 Task: In the  document cake.txt Share this file with 'softage.8@softage.net' Check 'Vision History' View the  non- printing characters
Action: Mouse moved to (1276, 99)
Screenshot: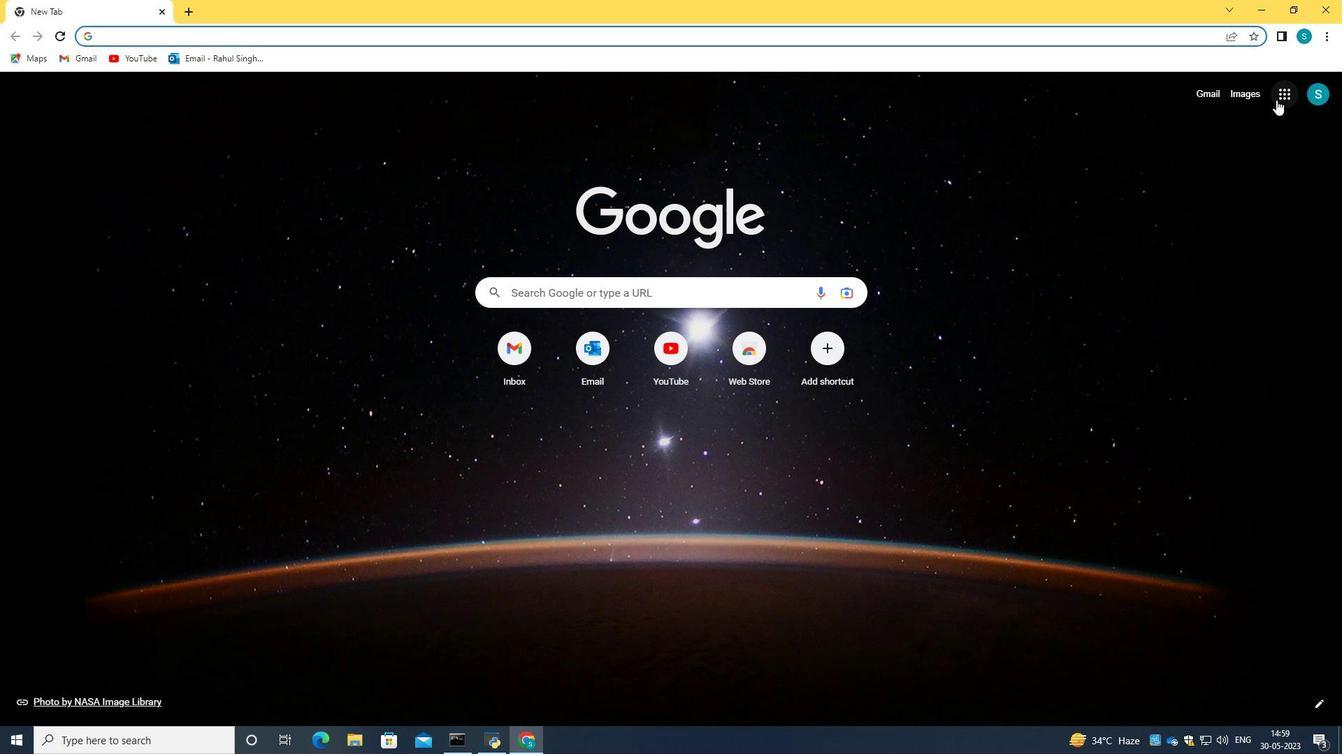 
Action: Mouse pressed left at (1276, 99)
Screenshot: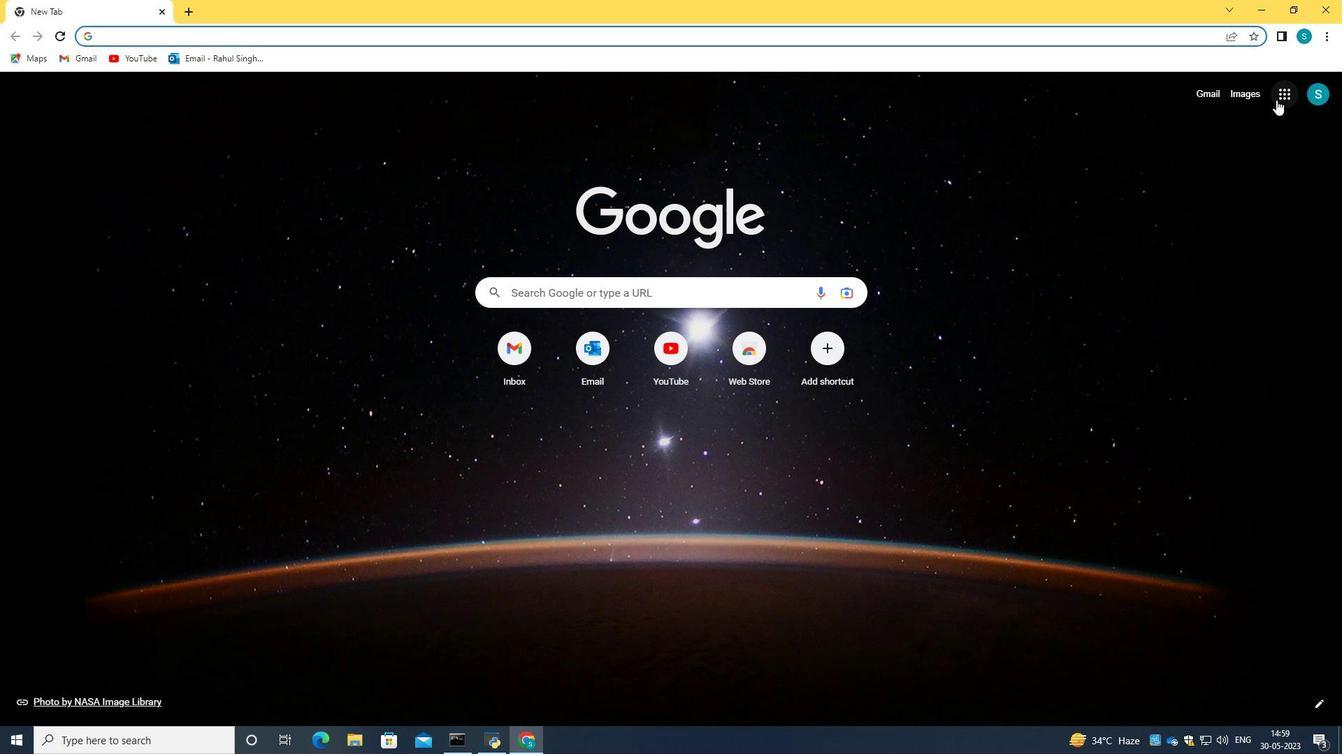 
Action: Mouse moved to (1156, 227)
Screenshot: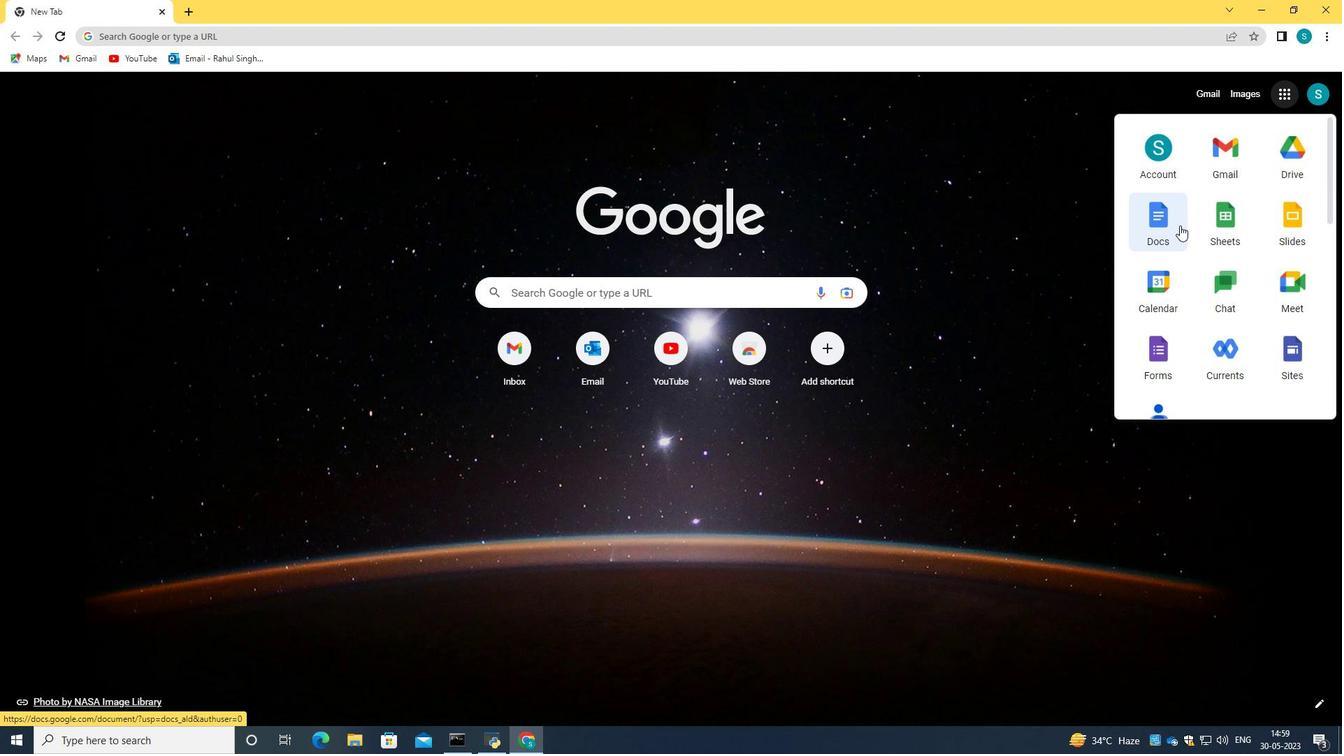 
Action: Mouse pressed left at (1156, 227)
Screenshot: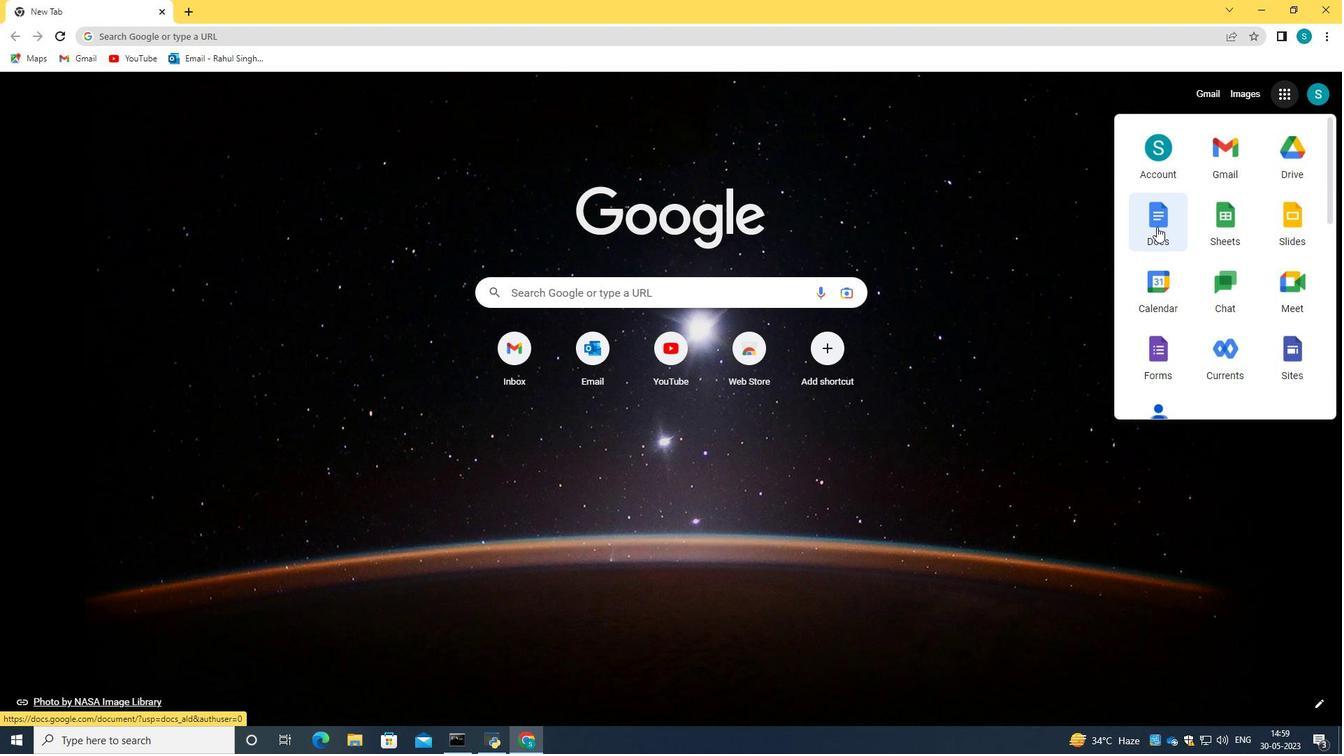 
Action: Mouse moved to (303, 473)
Screenshot: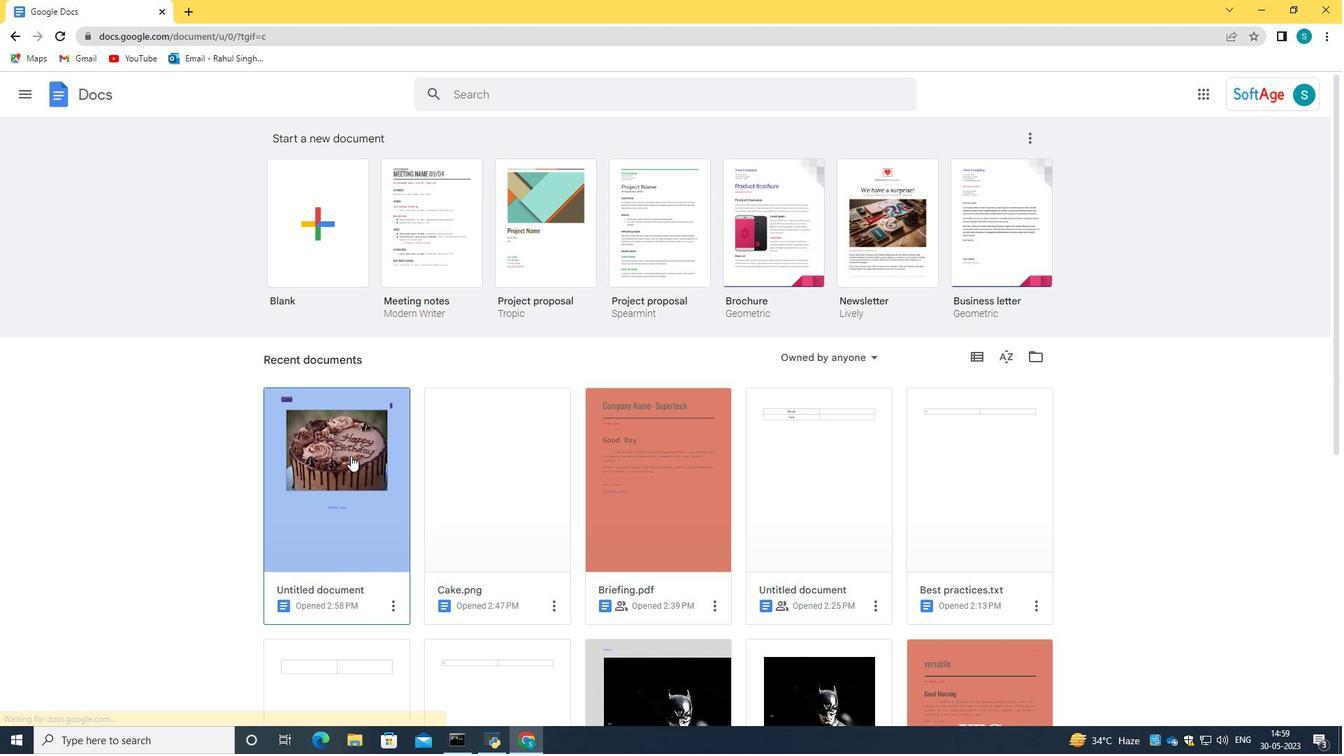 
Action: Mouse pressed left at (303, 473)
Screenshot: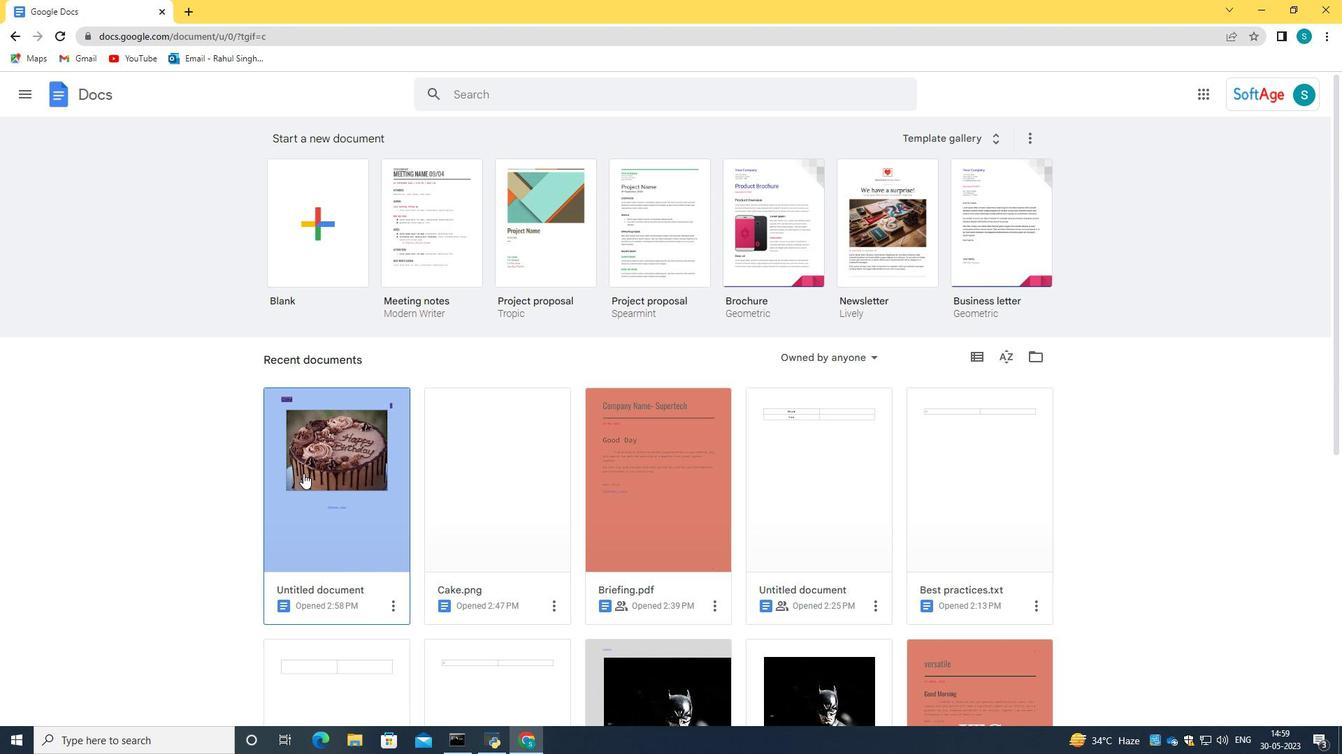 
Action: Mouse moved to (82, 85)
Screenshot: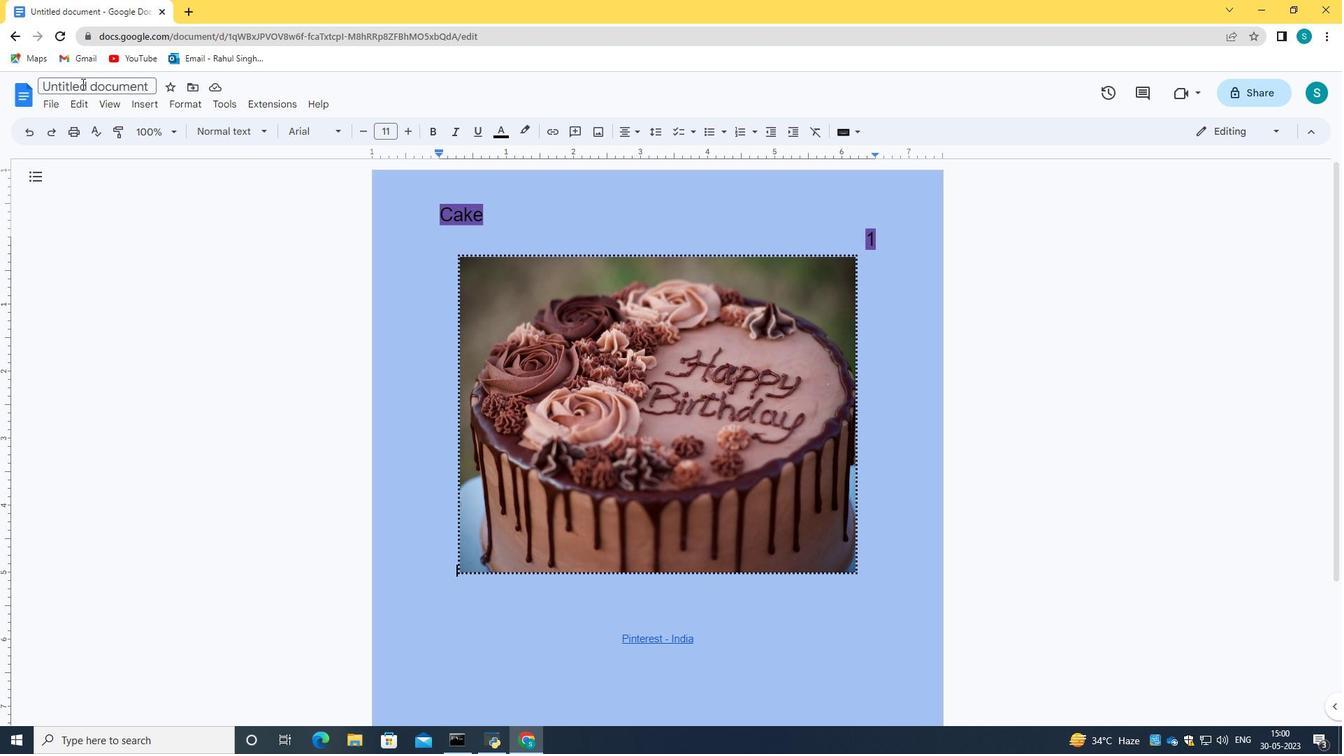 
Action: Mouse pressed left at (82, 85)
Screenshot: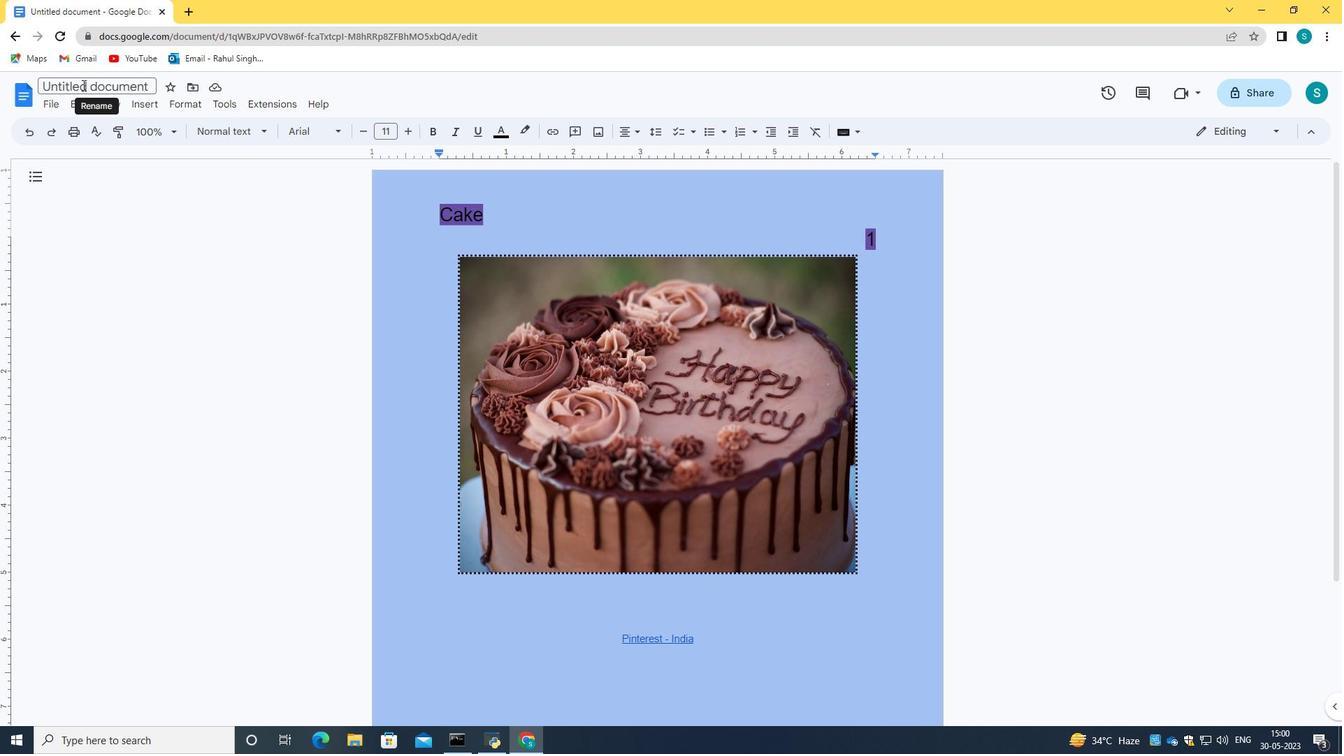 
Action: Mouse moved to (83, 85)
Screenshot: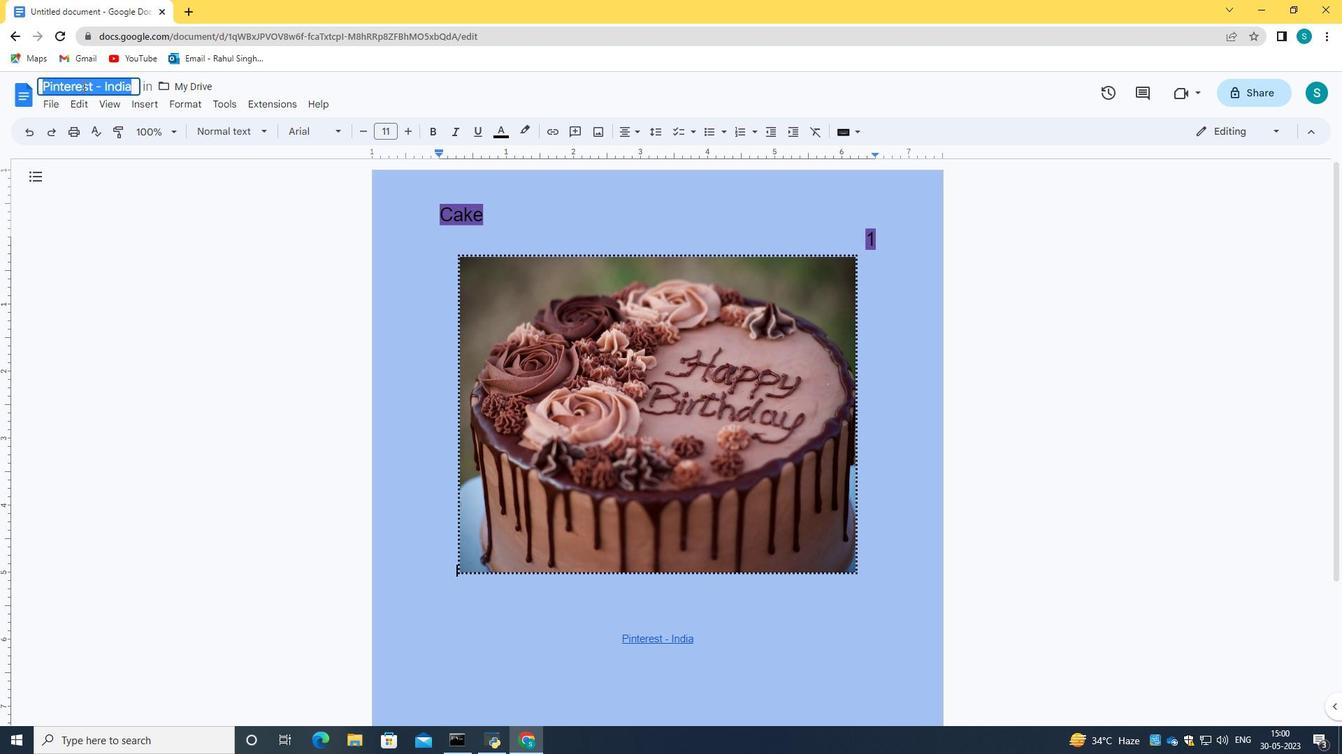 
Action: Key pressed docoment<Key.space><Key.backspace><Key.backspace><Key.backspace><Key.backspace><Key.backspace><Key.backspace><Key.backspace><Key.backspace><Key.backspace><Key.backspace><Key.backspace><Key.backspace><Key.backspace><Key.backspace><Key.backspace><Key.backspace>cake.txt
Screenshot: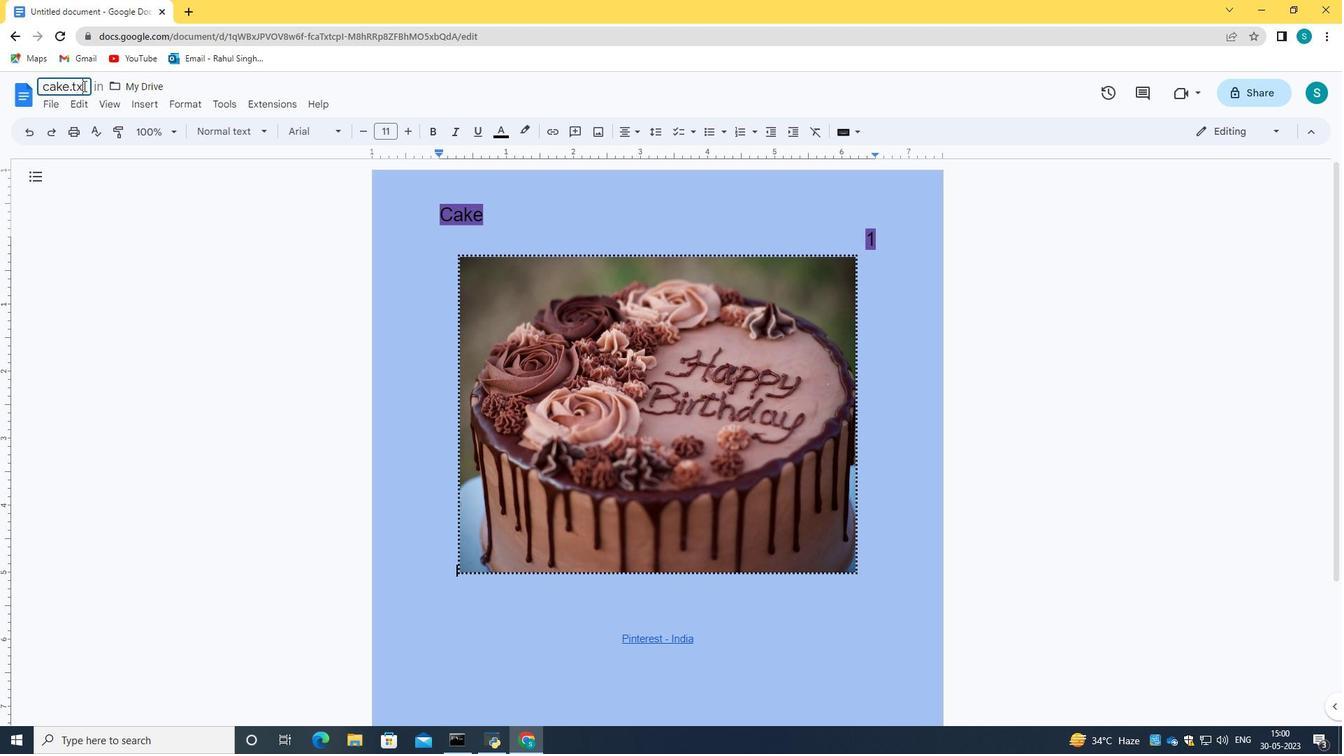 
Action: Mouse moved to (140, 199)
Screenshot: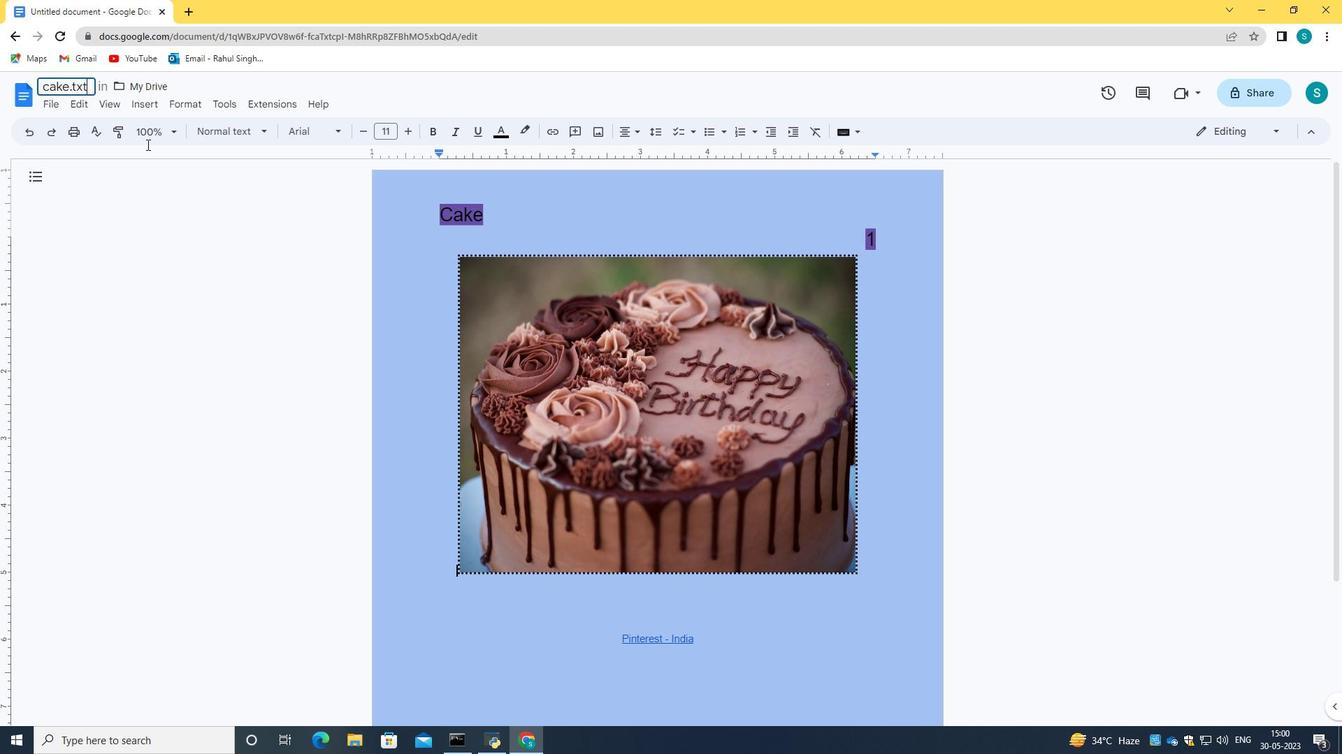 
Action: Mouse pressed left at (140, 199)
Screenshot: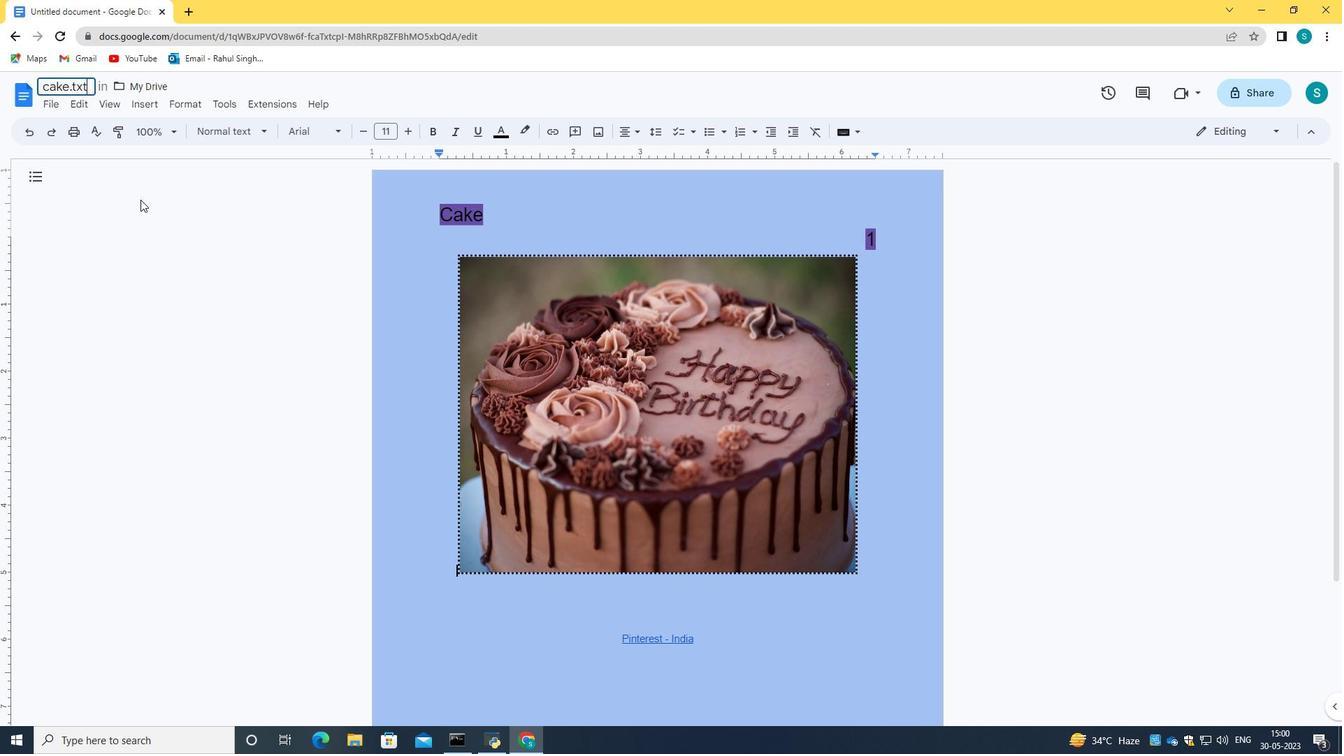 
Action: Mouse moved to (50, 103)
Screenshot: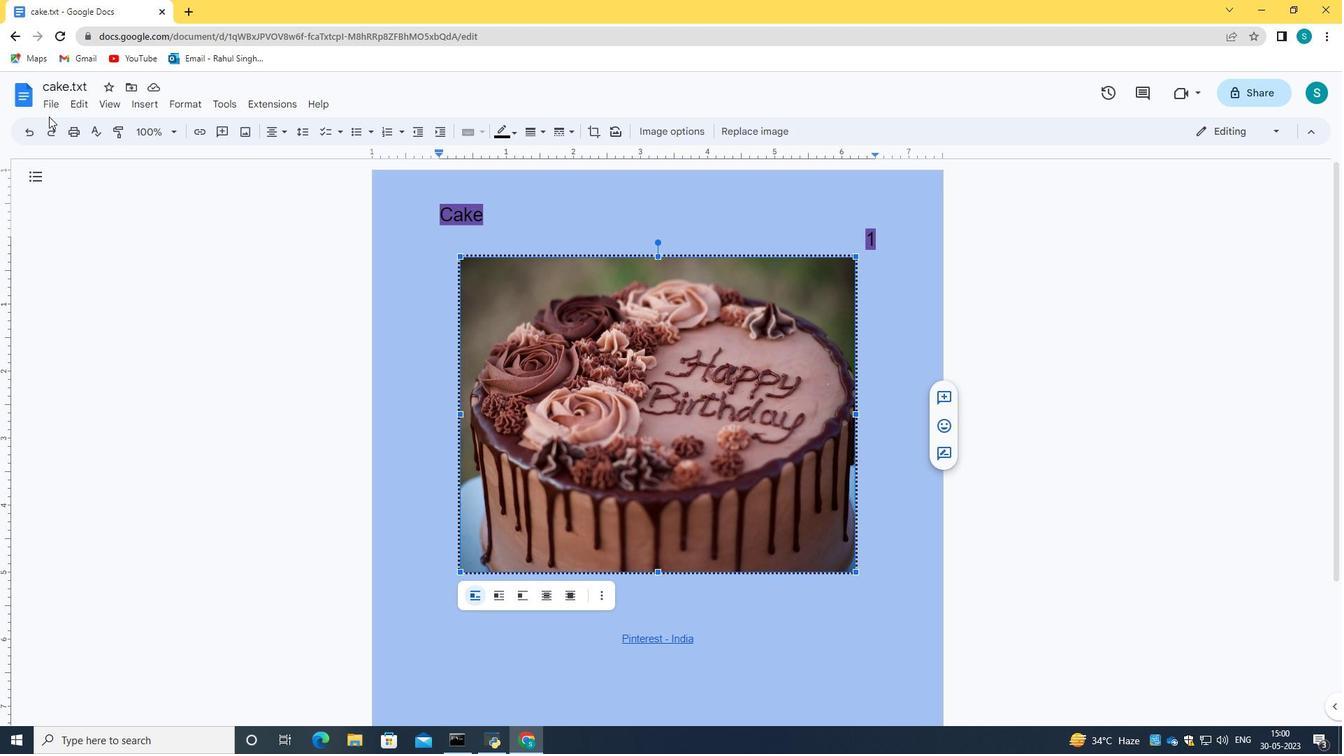 
Action: Mouse pressed left at (50, 103)
Screenshot: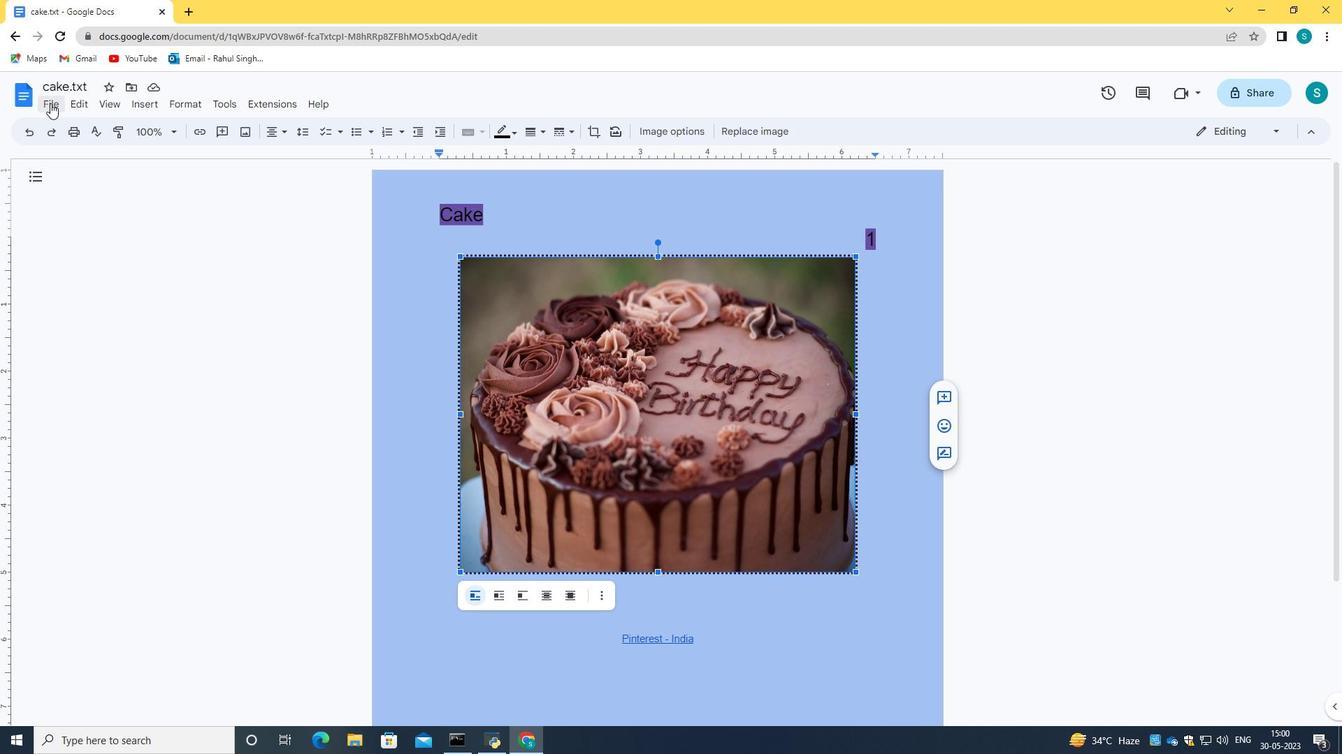 
Action: Mouse moved to (294, 208)
Screenshot: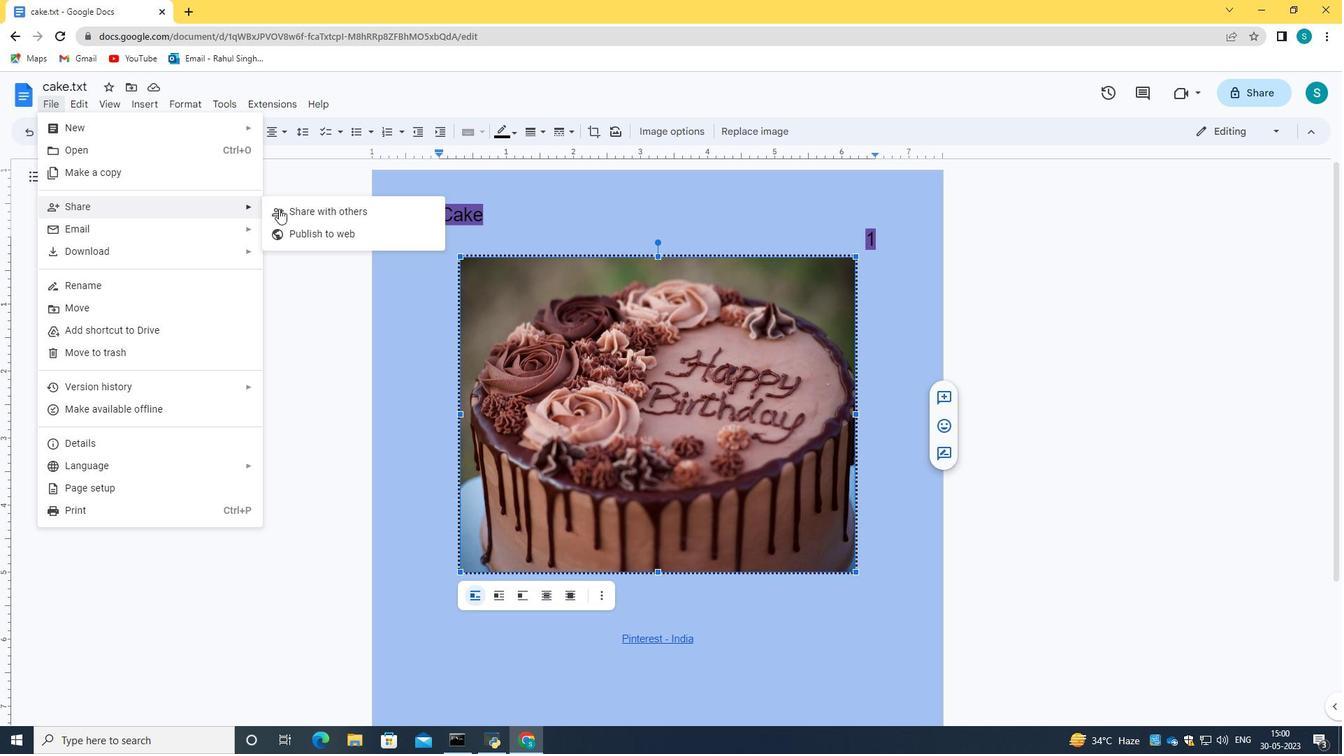 
Action: Mouse pressed left at (294, 208)
Screenshot: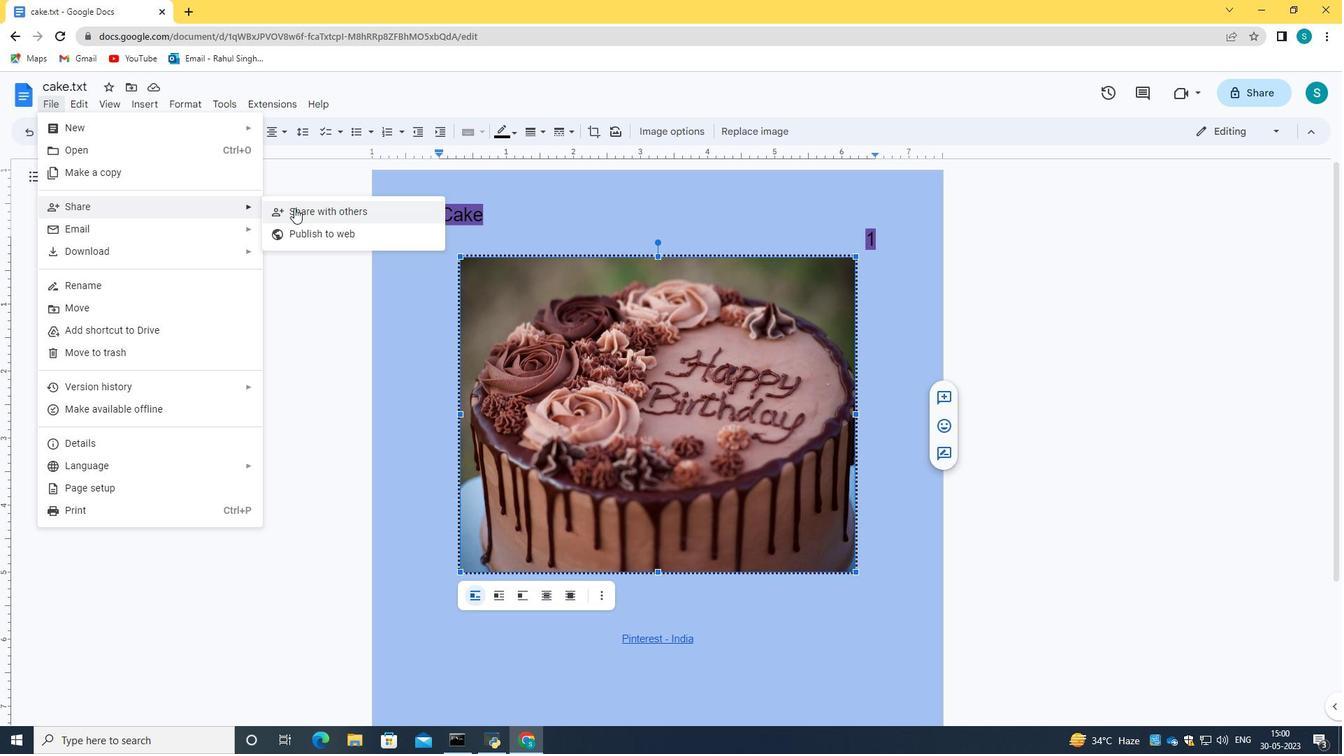 
Action: Key pressed softage.8<Key.shift>@softage.net
Screenshot: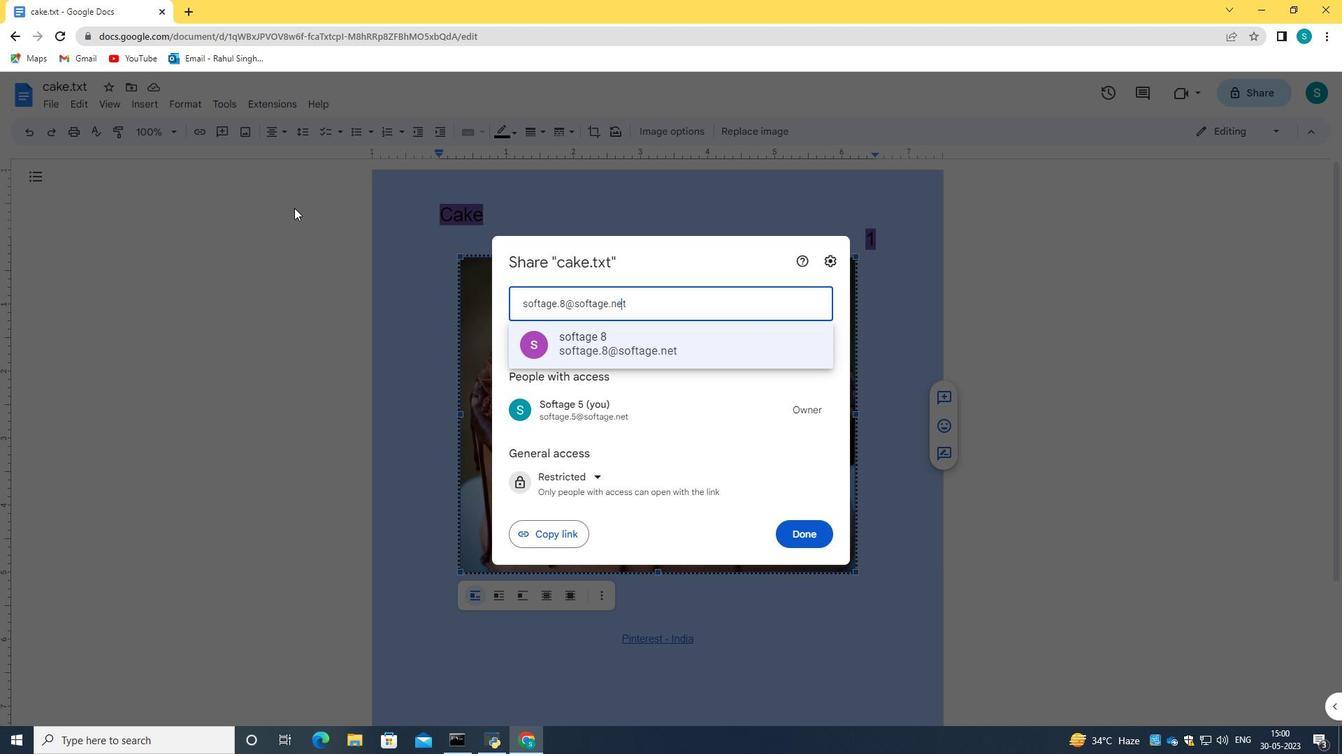 
Action: Mouse moved to (629, 346)
Screenshot: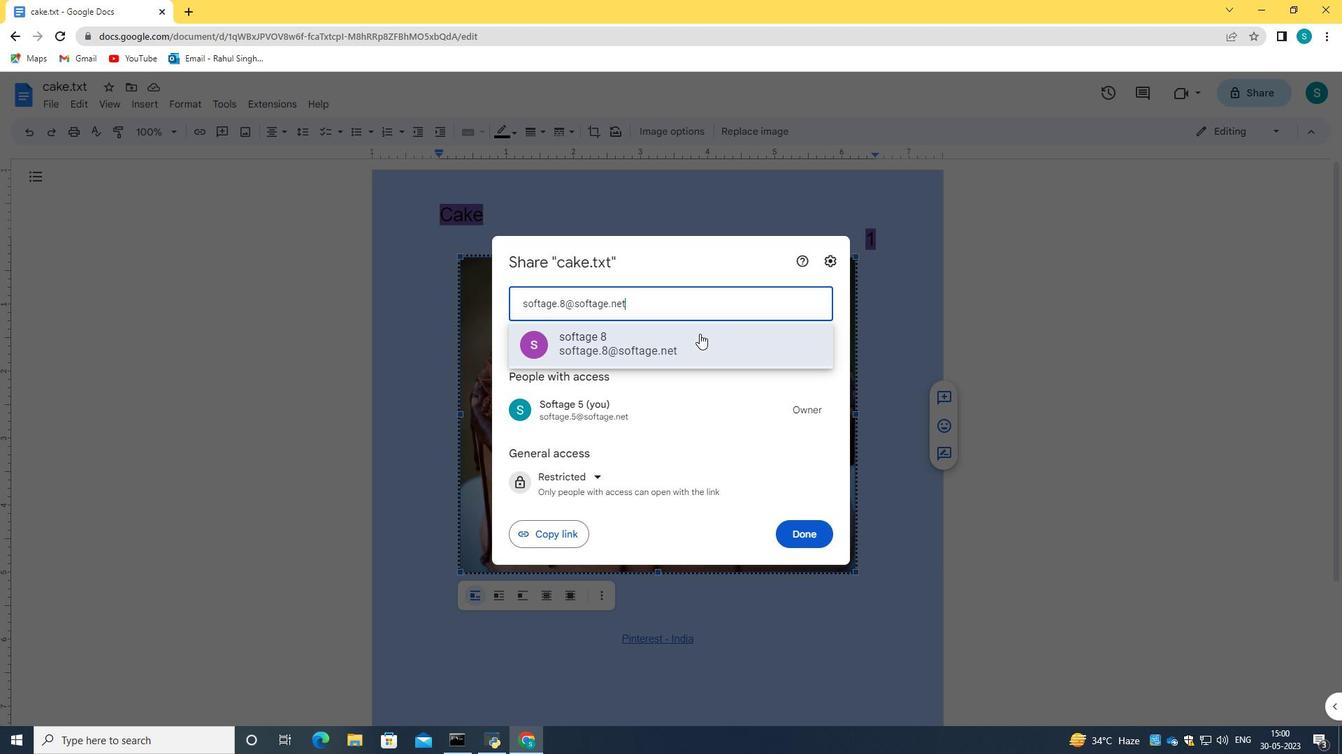 
Action: Mouse pressed left at (629, 346)
Screenshot: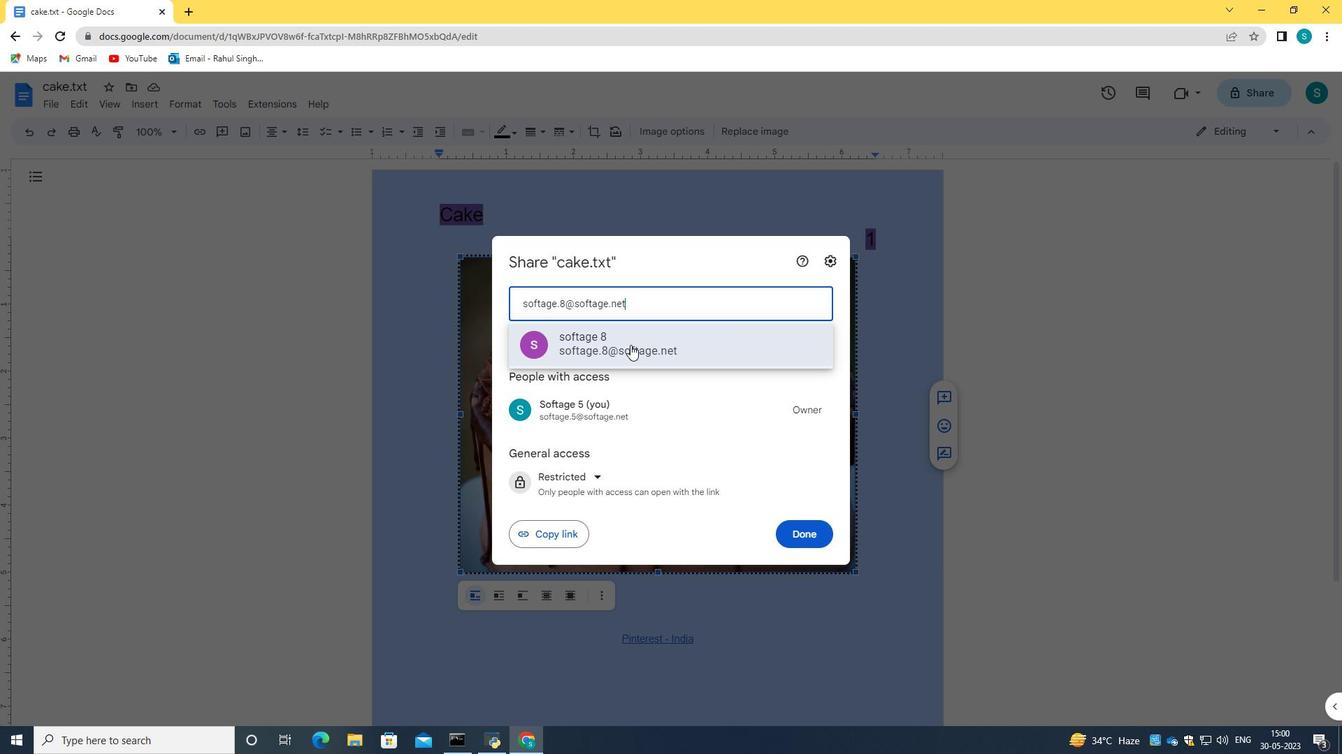 
Action: Mouse moved to (801, 517)
Screenshot: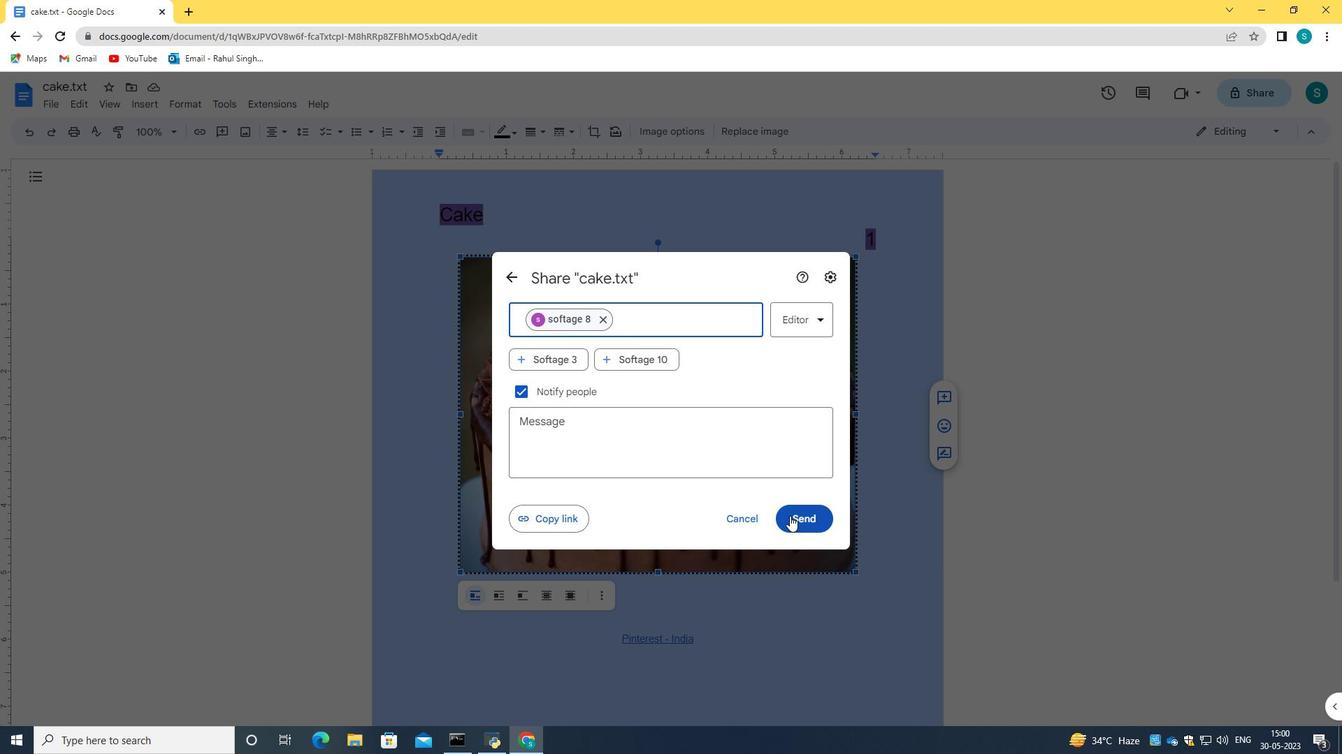 
Action: Mouse pressed left at (801, 517)
Screenshot: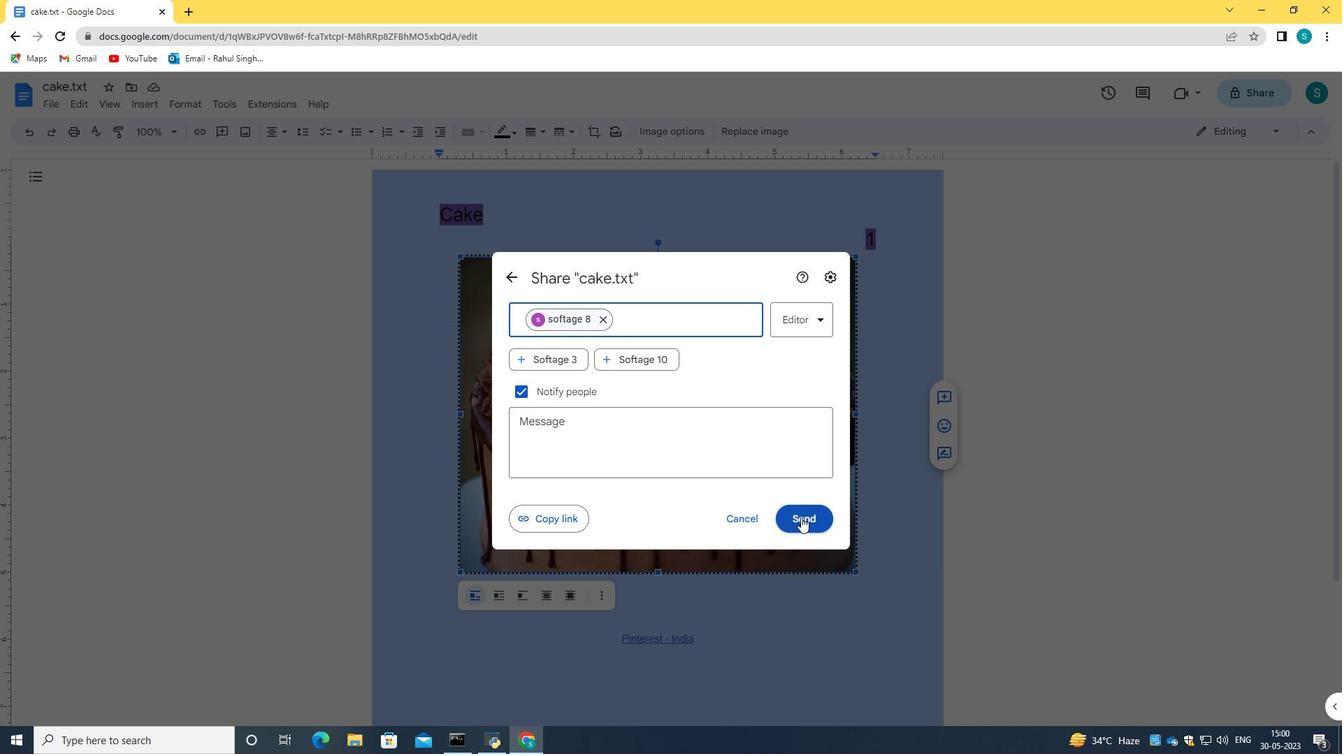 
Action: Mouse moved to (974, 141)
Screenshot: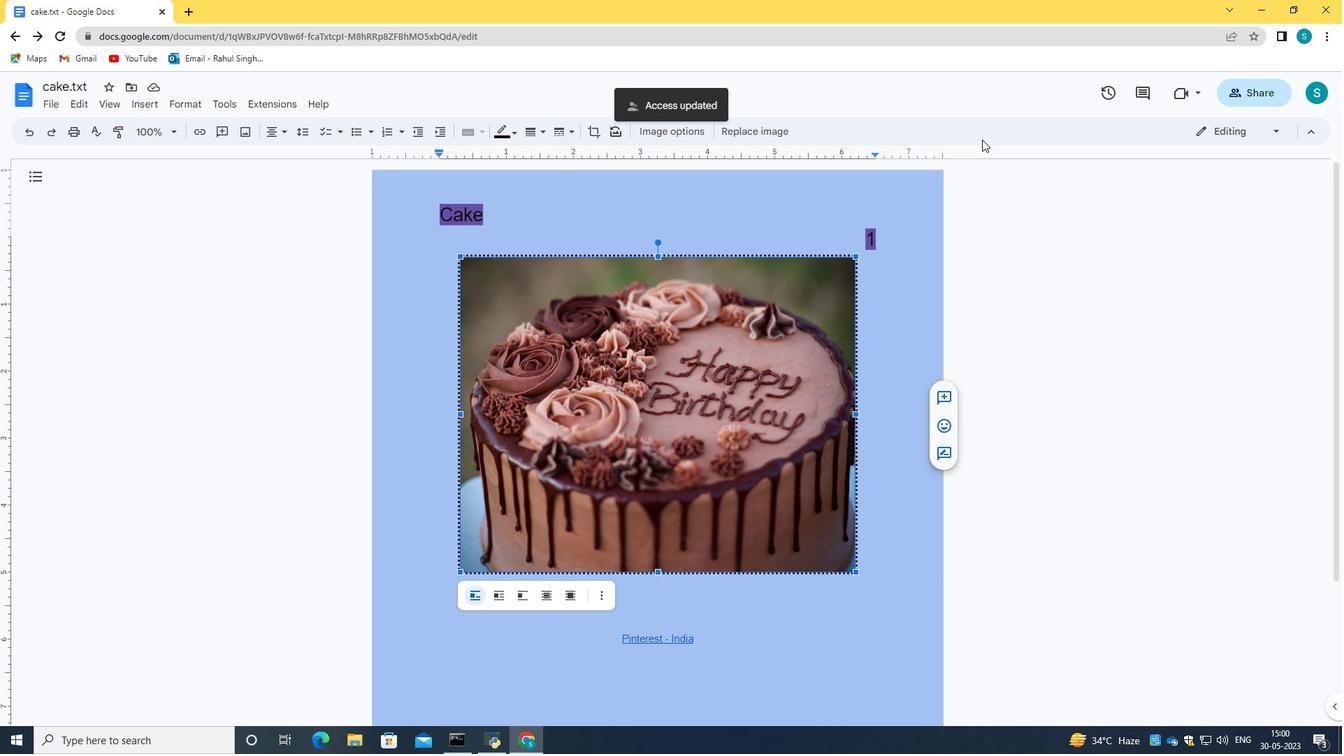 
